 Task: Add Sprouts Trash Bags 4 Gallon to the cart.
Action: Mouse moved to (785, 262)
Screenshot: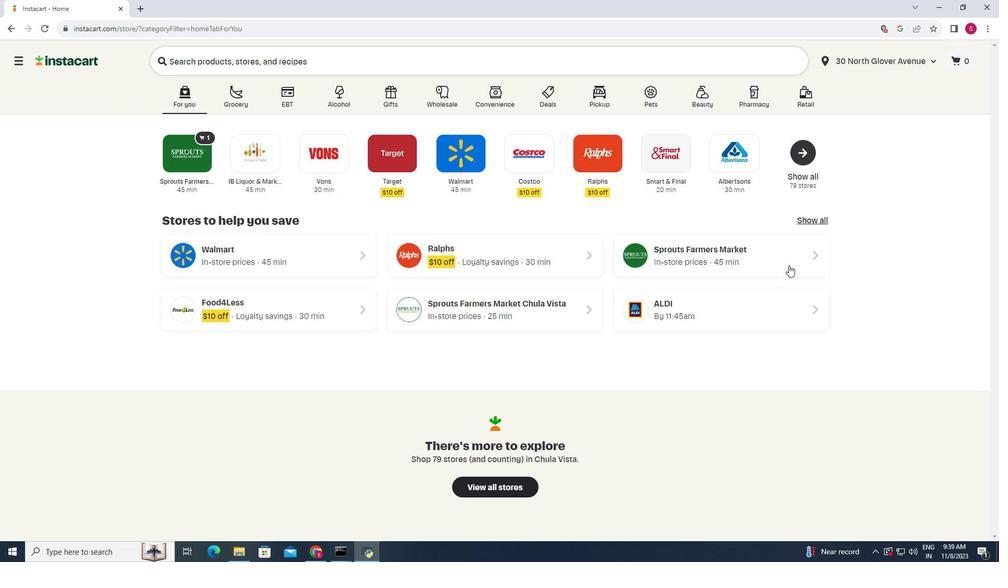 
Action: Mouse pressed left at (785, 262)
Screenshot: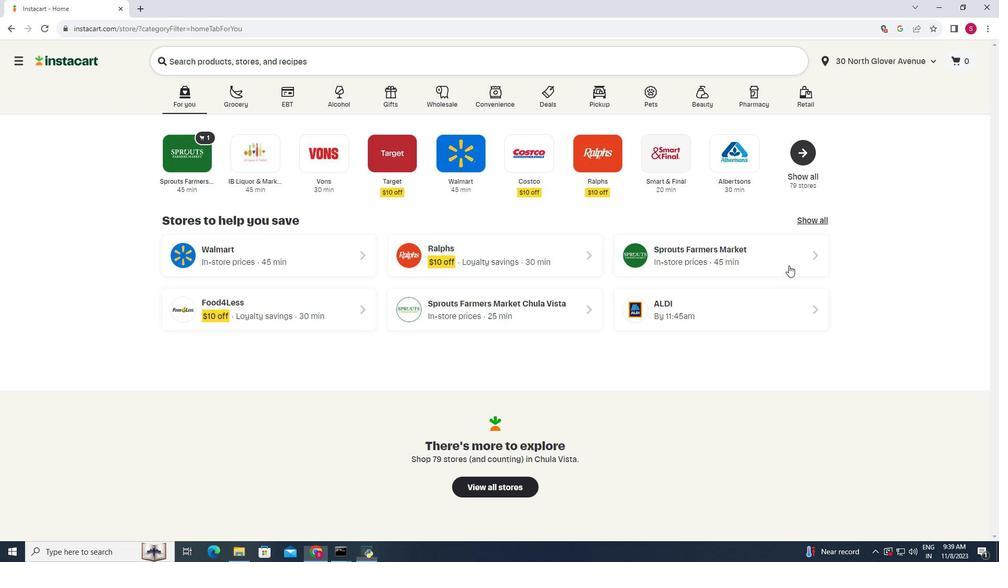 
Action: Mouse moved to (40, 373)
Screenshot: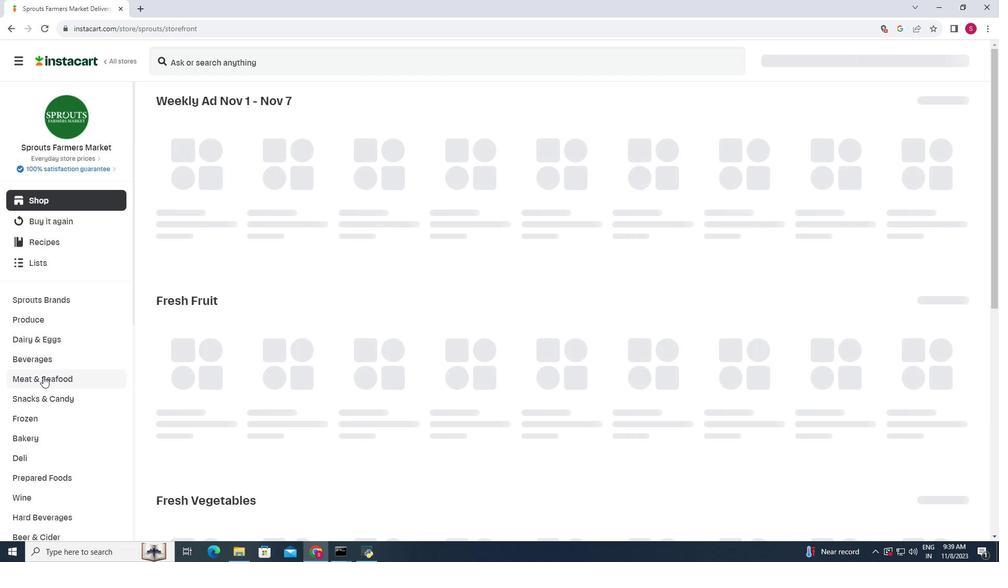 
Action: Mouse scrolled (40, 372) with delta (0, 0)
Screenshot: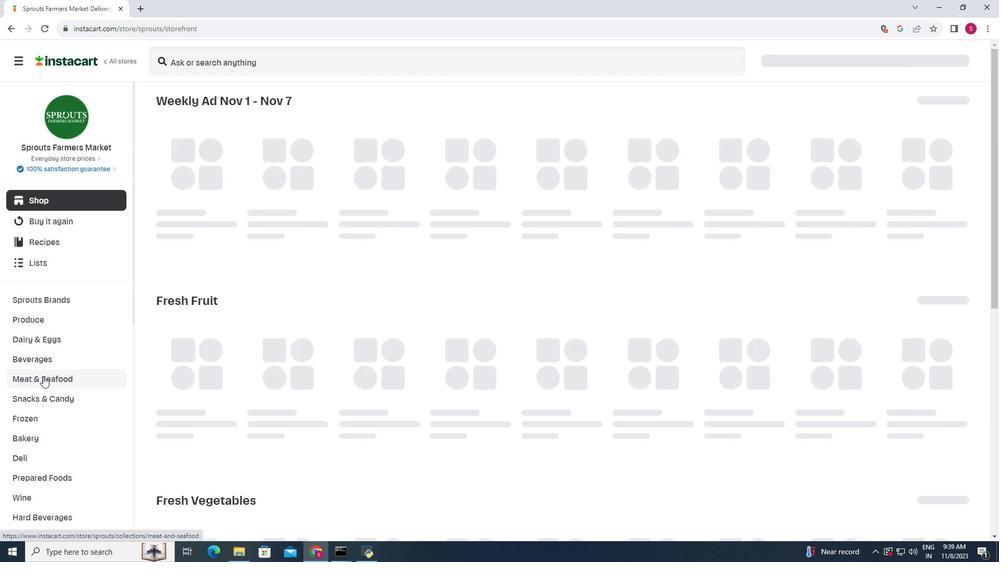 
Action: Mouse scrolled (40, 372) with delta (0, 0)
Screenshot: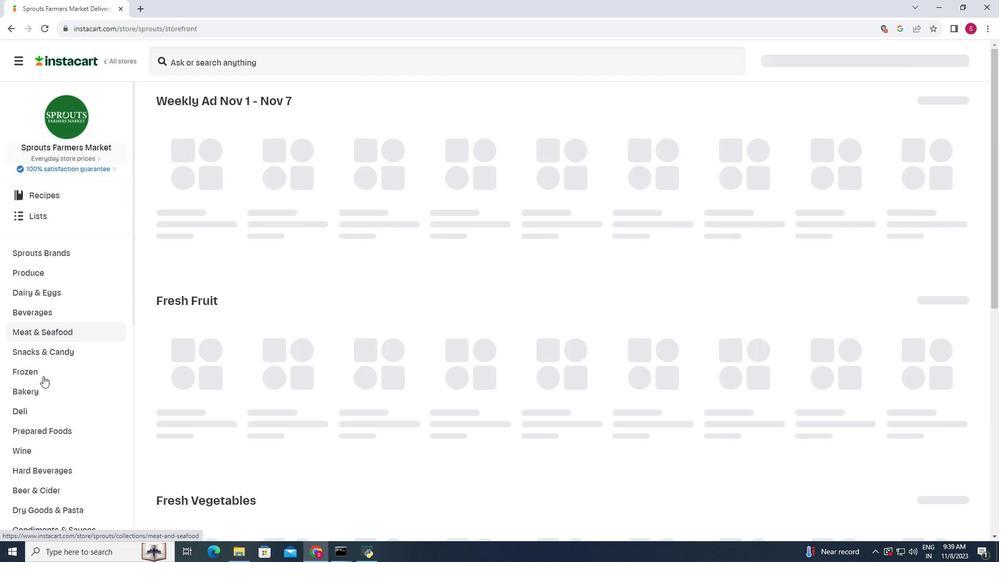 
Action: Mouse scrolled (40, 372) with delta (0, 0)
Screenshot: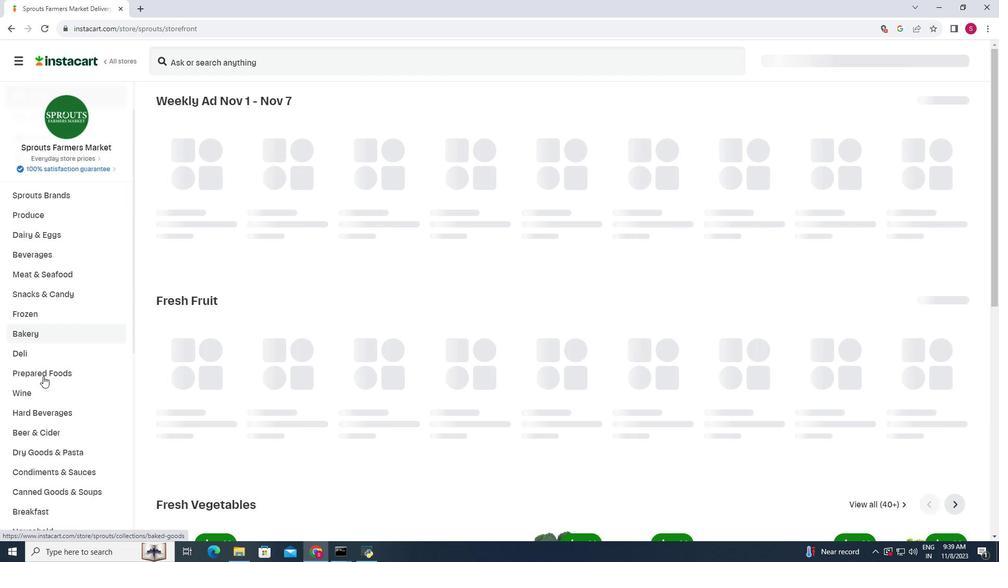 
Action: Mouse moved to (40, 373)
Screenshot: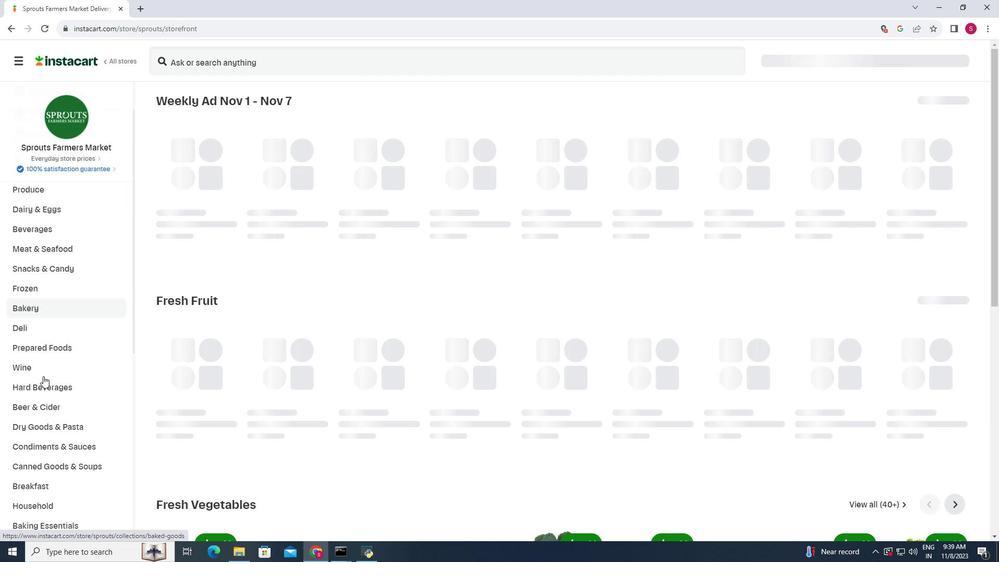 
Action: Mouse scrolled (40, 372) with delta (0, 0)
Screenshot: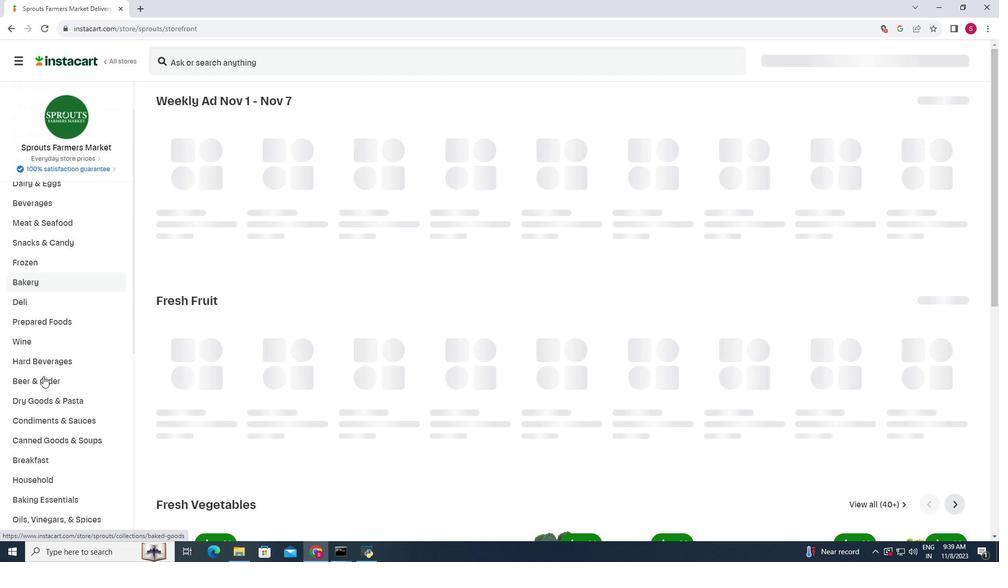 
Action: Mouse moved to (54, 423)
Screenshot: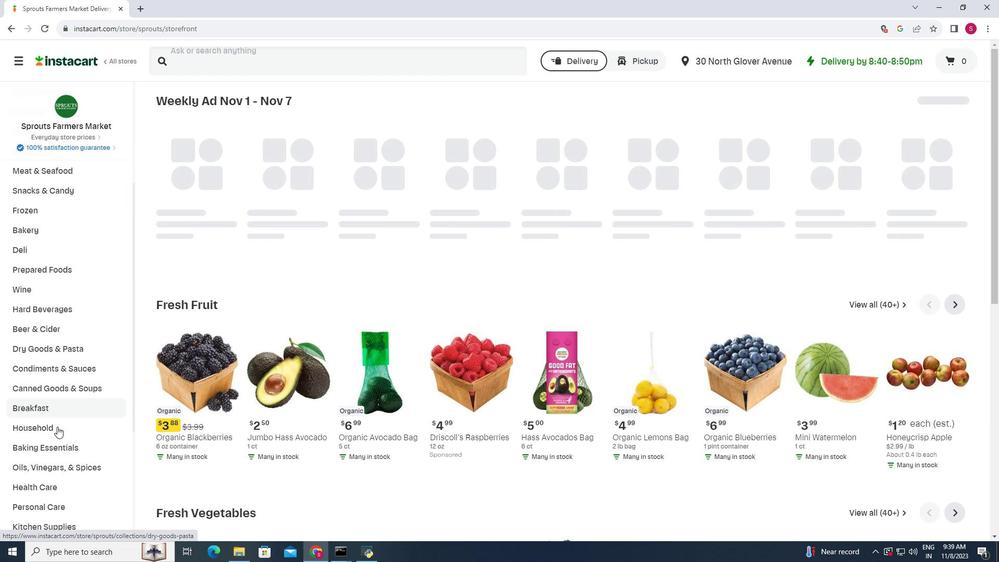 
Action: Mouse pressed left at (54, 423)
Screenshot: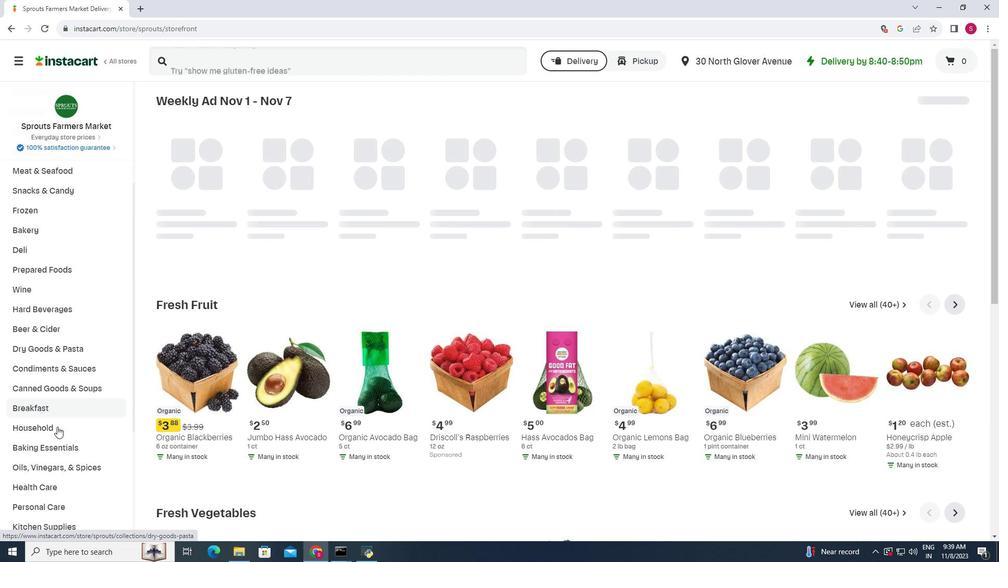 
Action: Mouse moved to (709, 128)
Screenshot: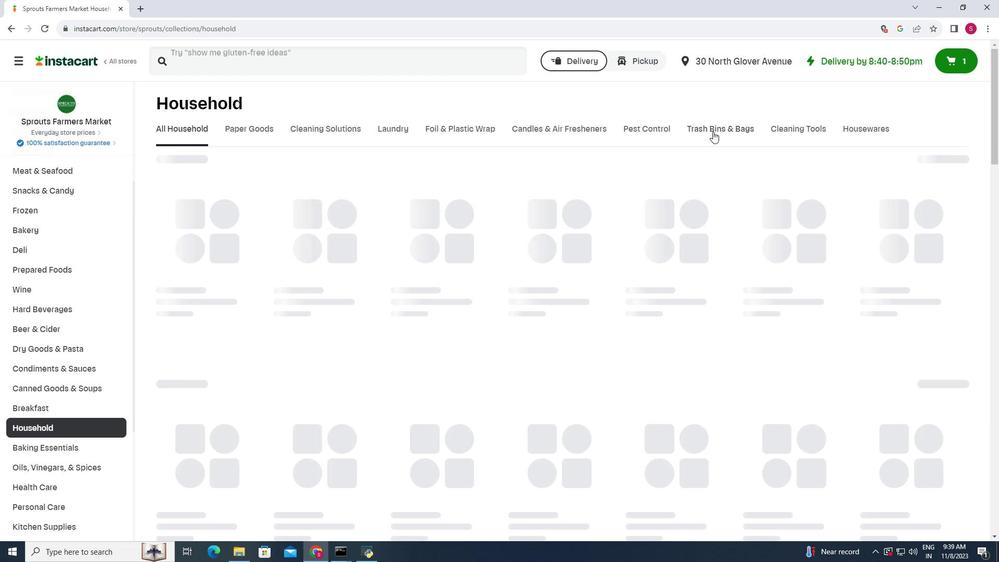 
Action: Mouse pressed left at (709, 128)
Screenshot: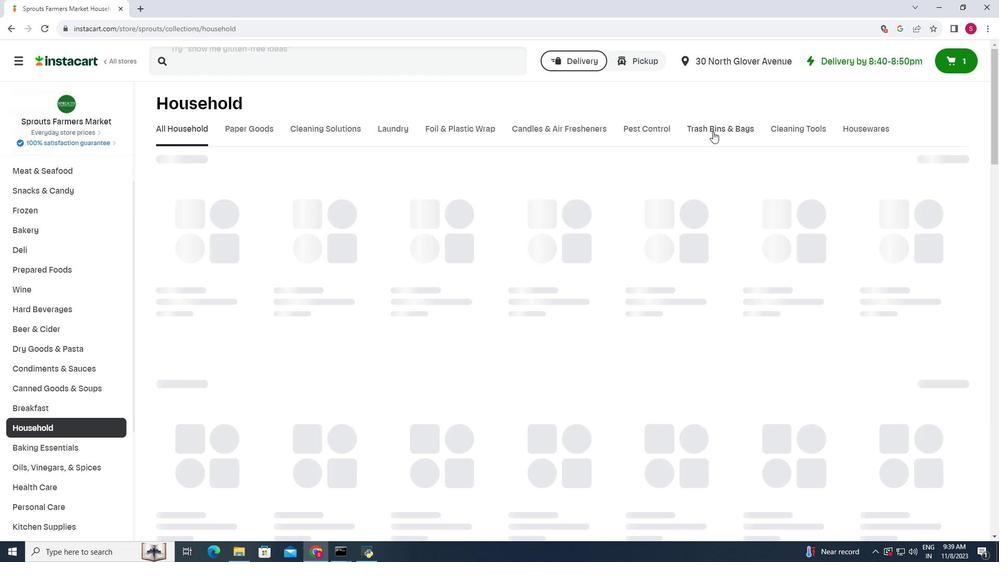 
Action: Mouse moved to (402, 216)
Screenshot: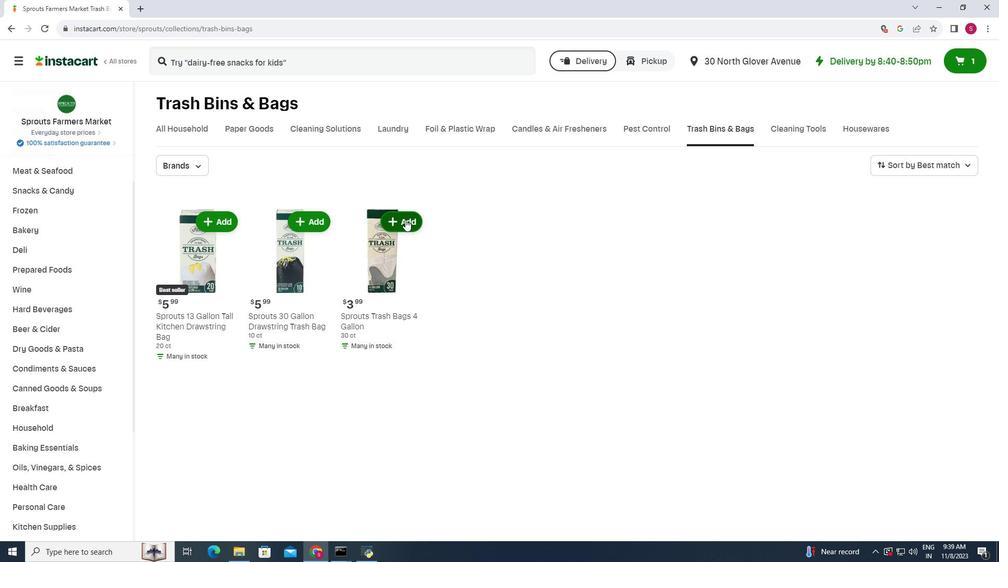 
Action: Mouse pressed left at (402, 216)
Screenshot: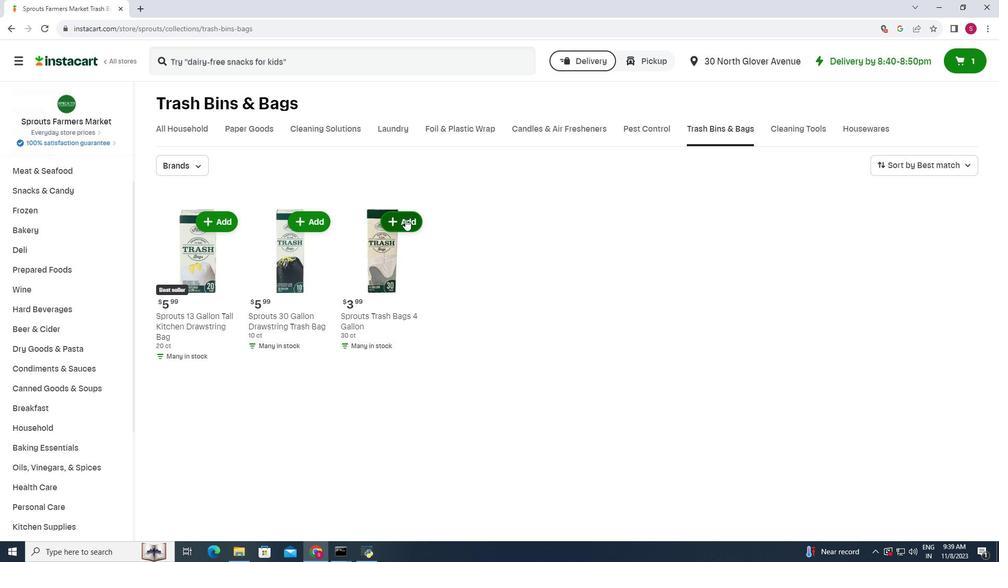 
Action: Mouse moved to (441, 183)
Screenshot: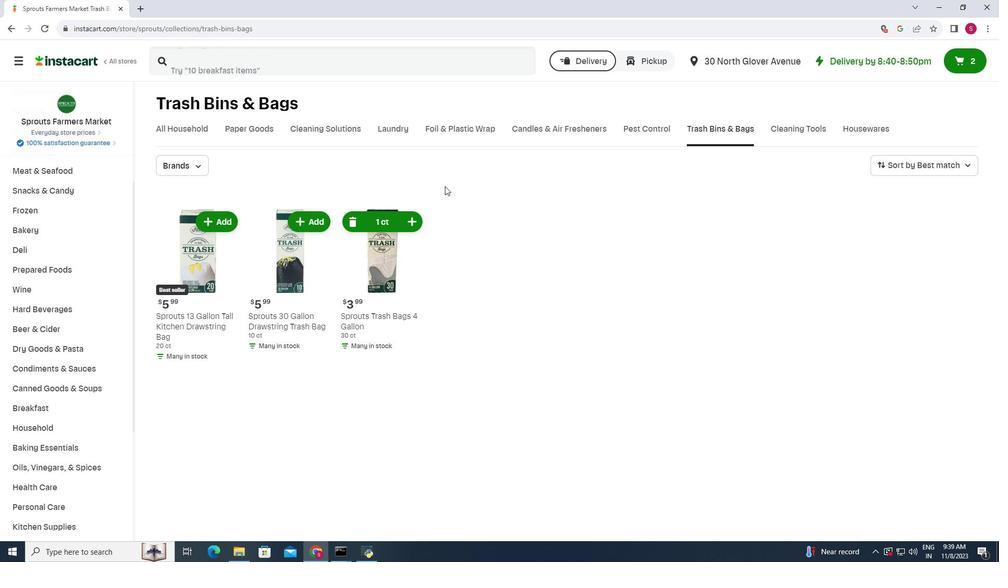 
